 Task: Change the footer color to pink from custom styles.
Action: Mouse moved to (173, 115)
Screenshot: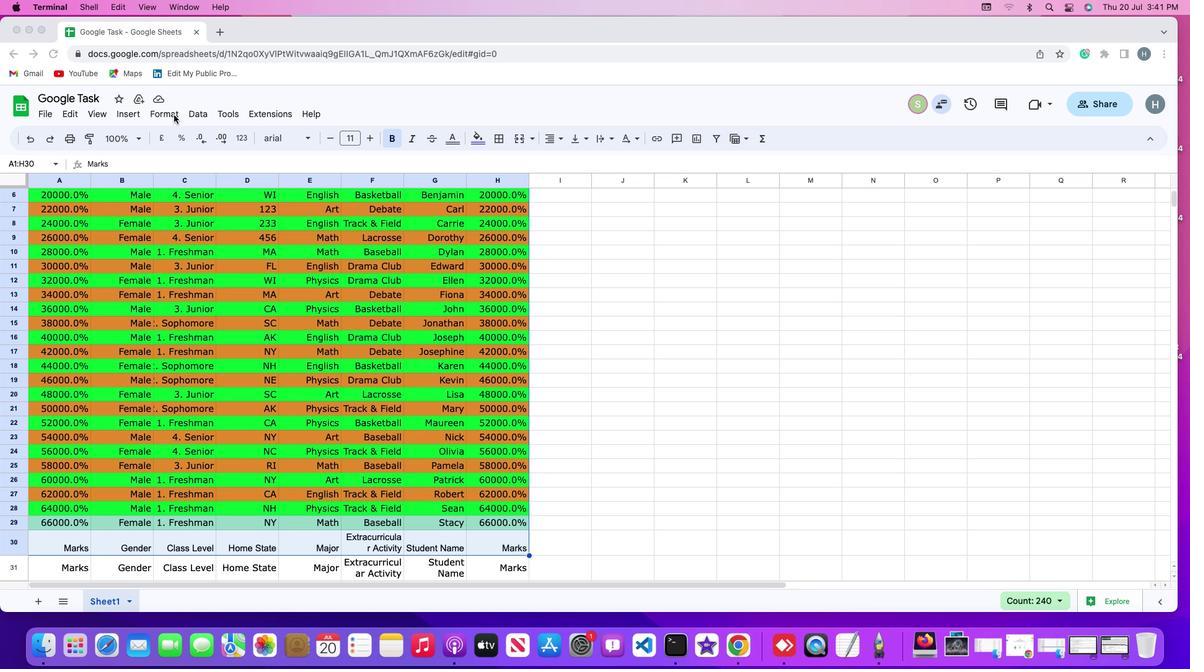 
Action: Mouse pressed left at (173, 115)
Screenshot: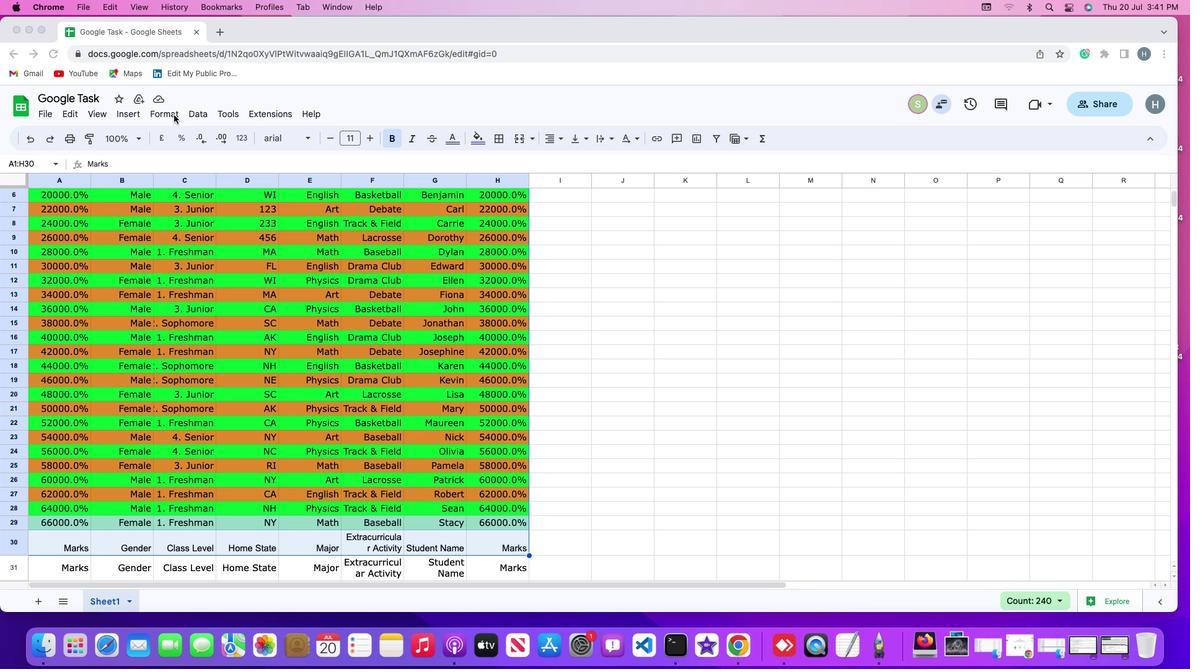
Action: Mouse moved to (174, 115)
Screenshot: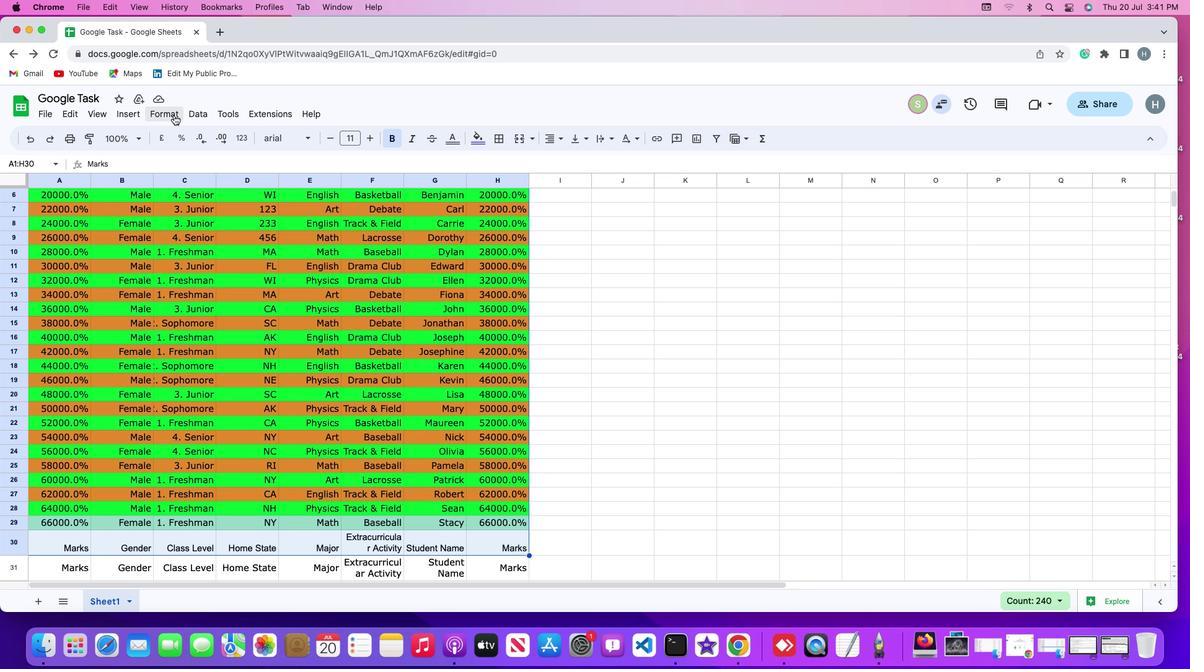 
Action: Mouse pressed left at (174, 115)
Screenshot: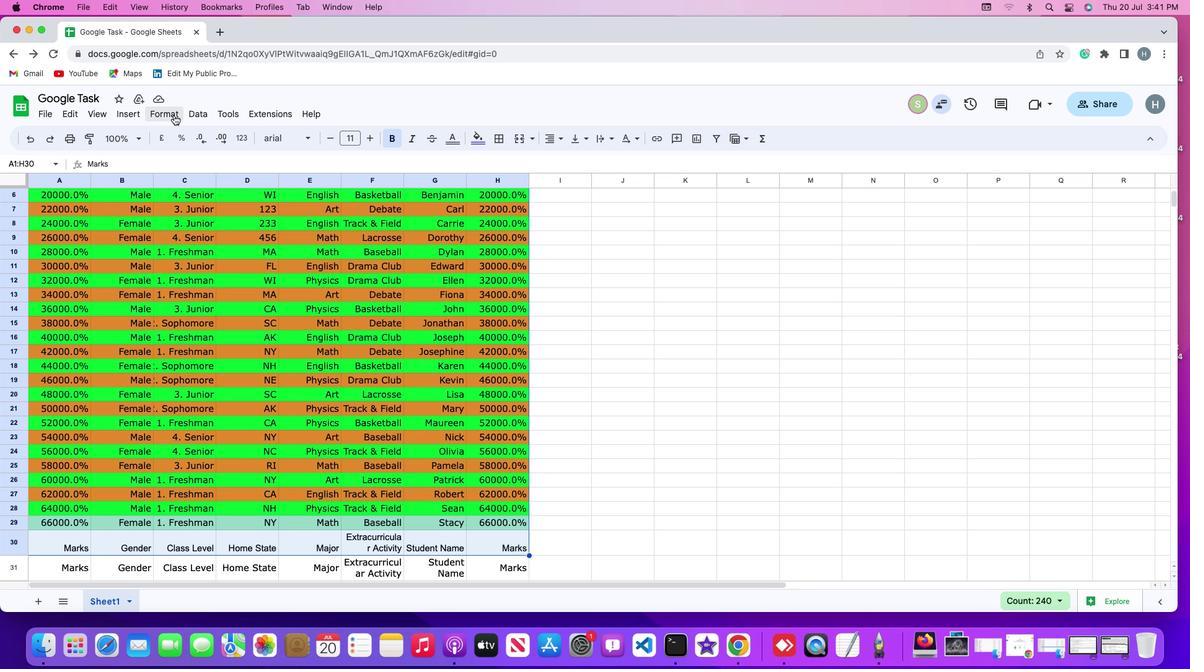 
Action: Mouse moved to (208, 347)
Screenshot: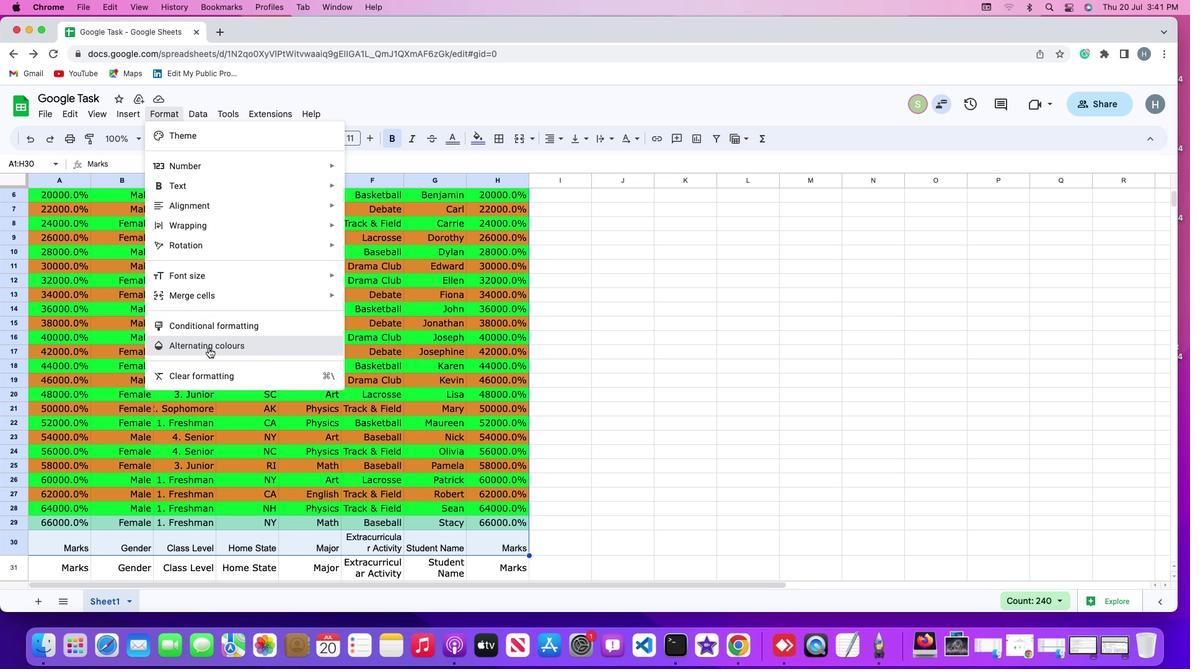 
Action: Mouse pressed left at (208, 347)
Screenshot: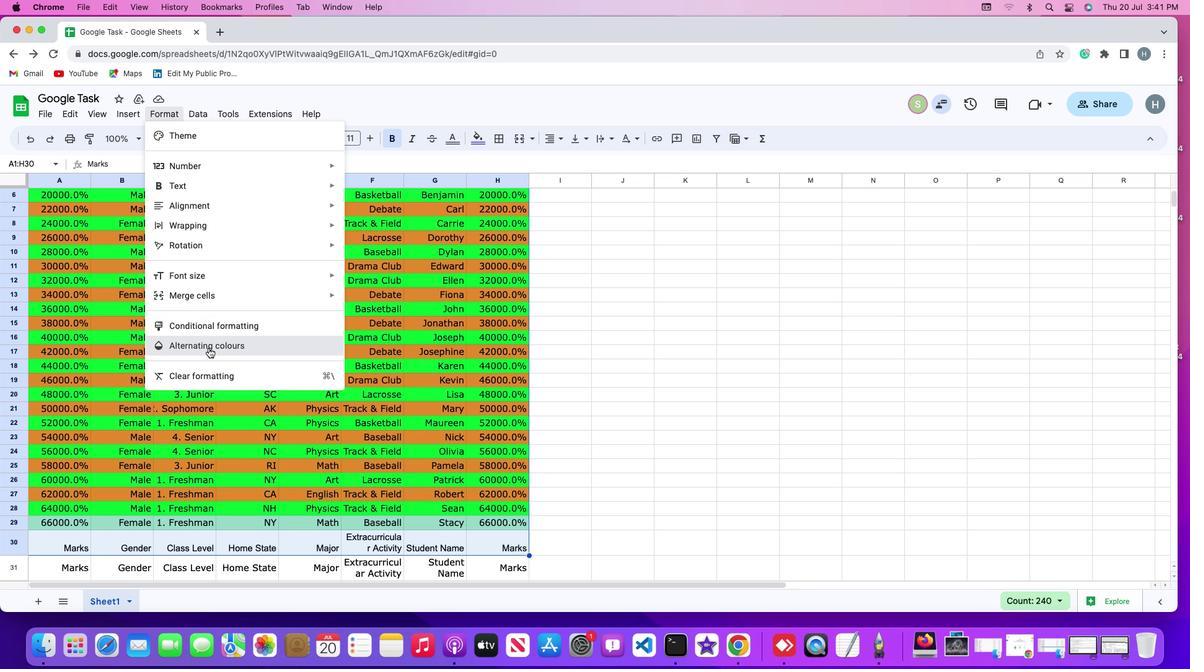 
Action: Mouse moved to (1104, 497)
Screenshot: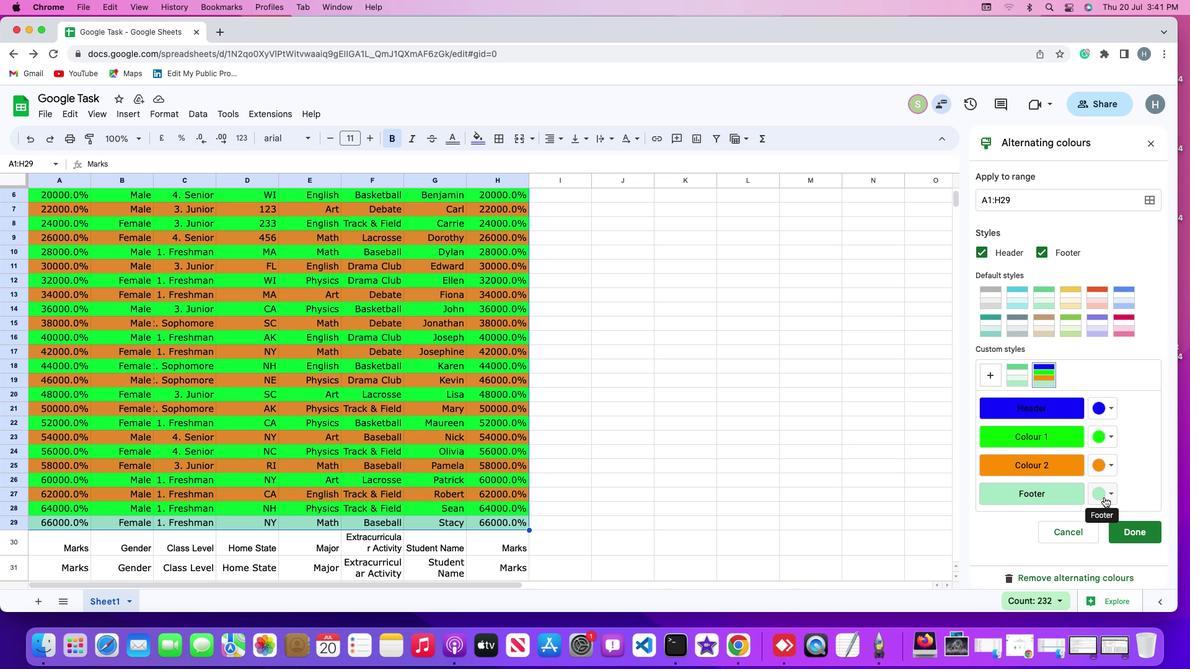 
Action: Mouse pressed left at (1104, 497)
Screenshot: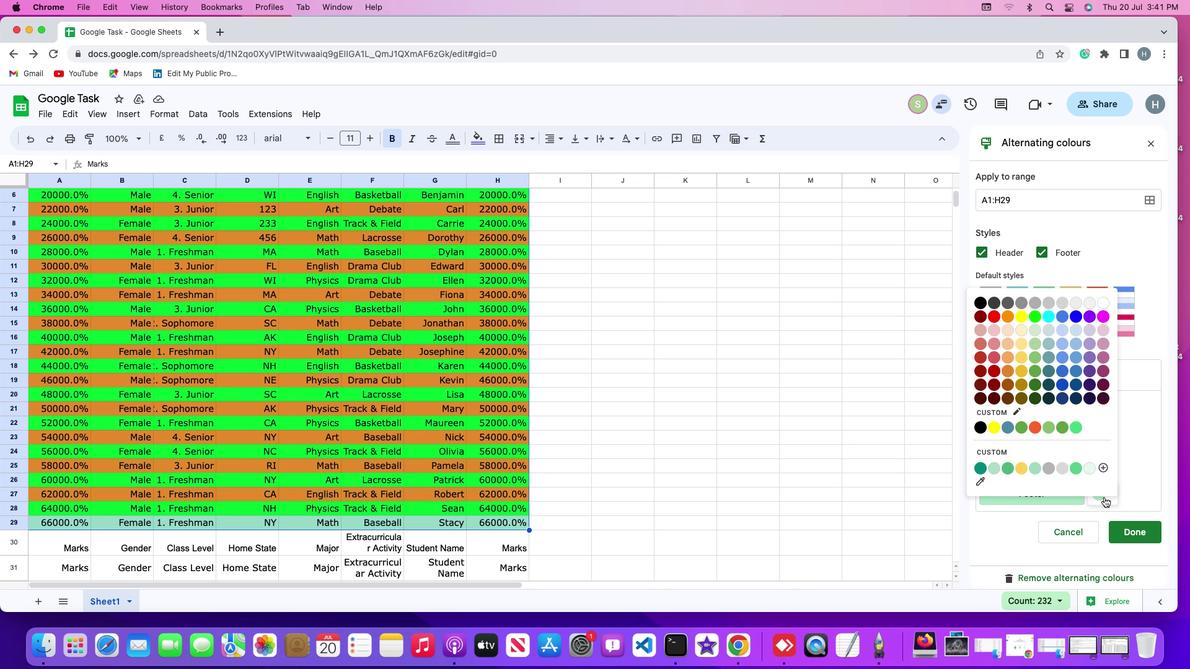 
Action: Mouse moved to (1105, 318)
Screenshot: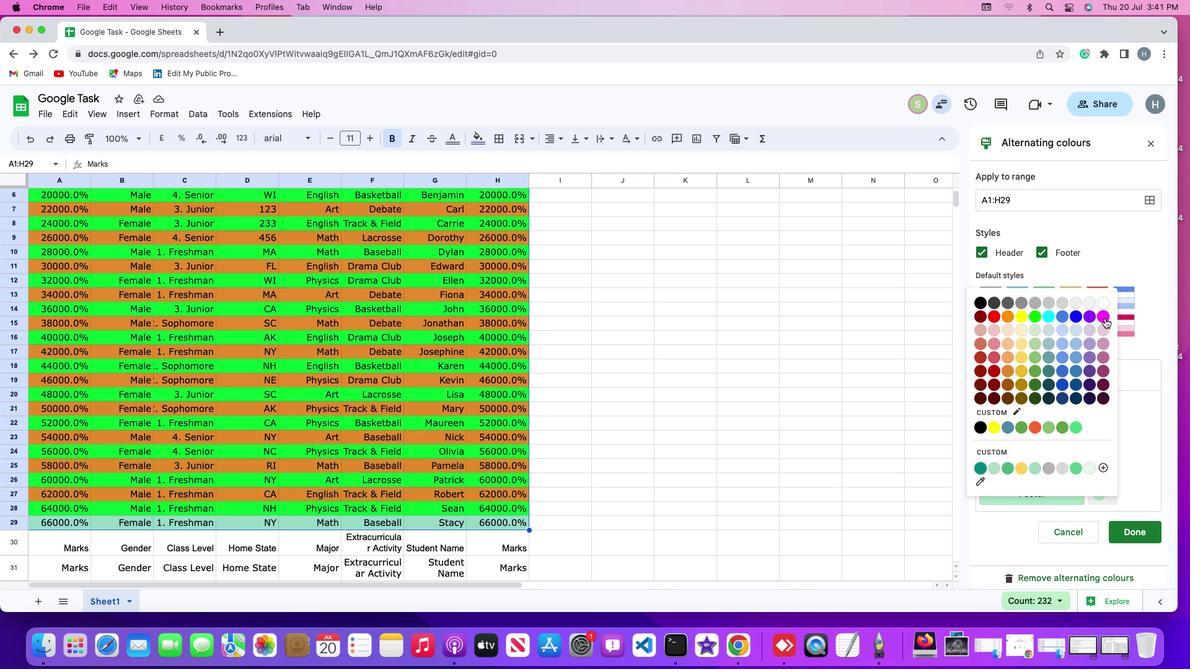 
Action: Mouse pressed left at (1105, 318)
Screenshot: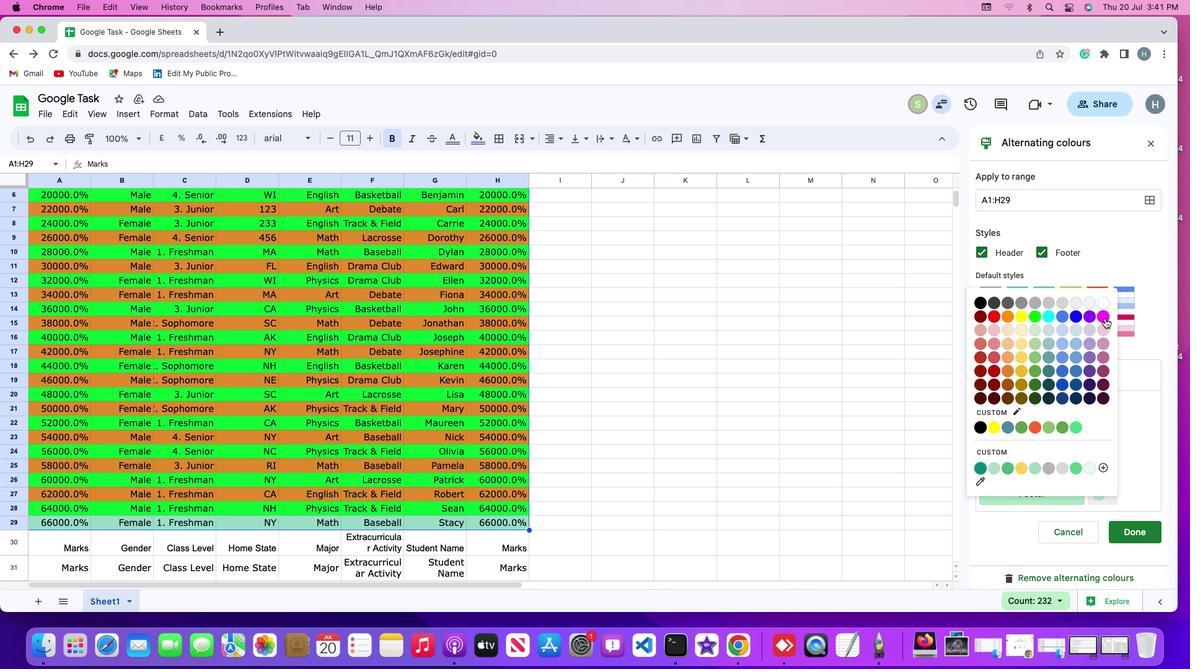 
Action: Mouse moved to (1100, 427)
Screenshot: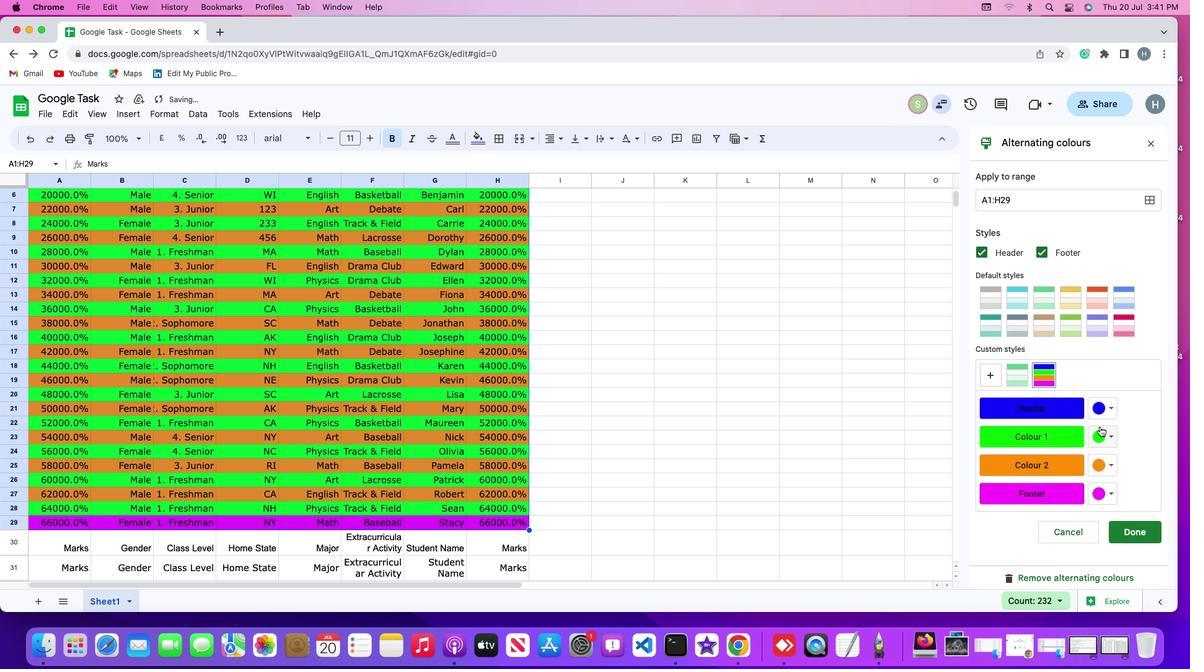 
